 Task: Build a Python program to generate a random number within a specified range.
Action: Mouse moved to (1035, 34)
Screenshot: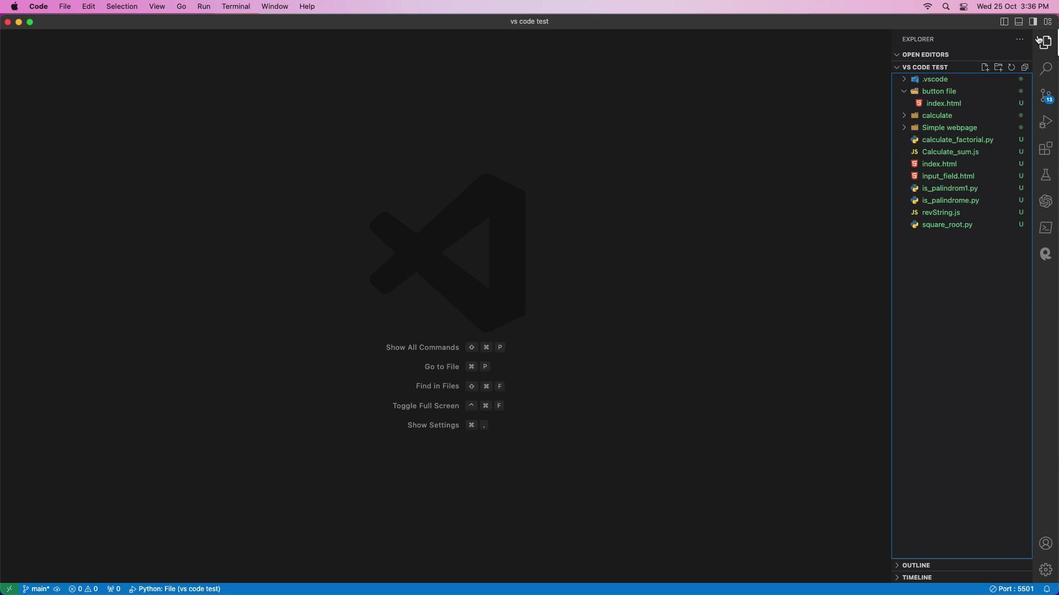 
Action: Mouse pressed left at (1035, 34)
Screenshot: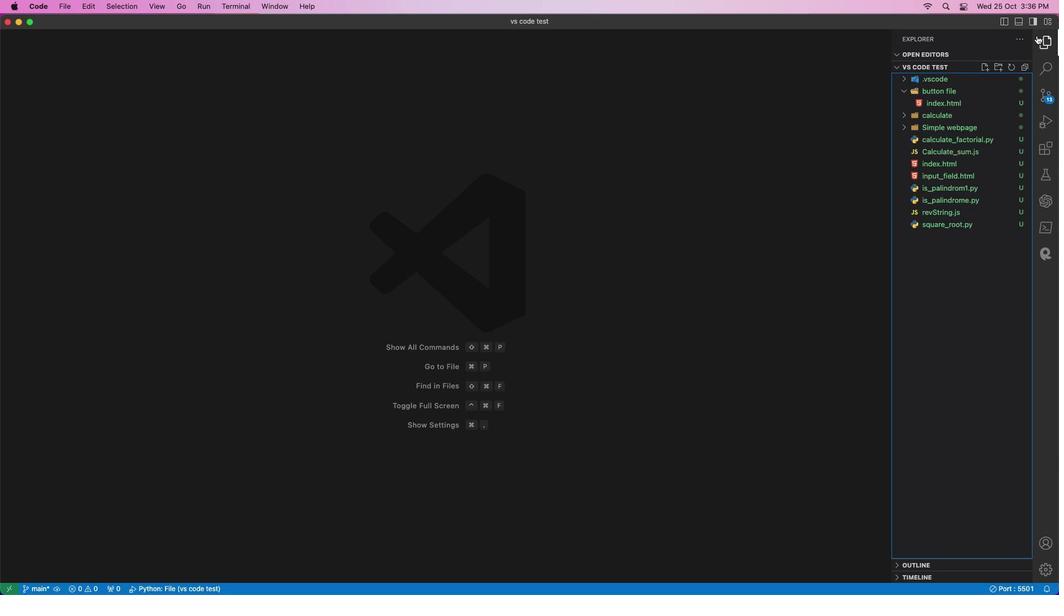 
Action: Mouse moved to (984, 64)
Screenshot: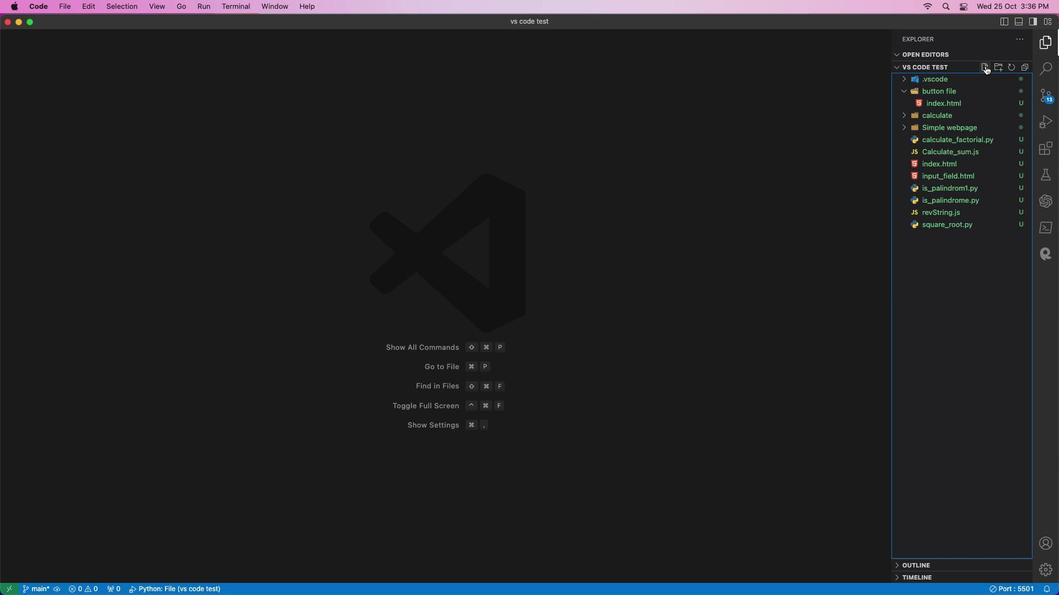 
Action: Mouse pressed left at (984, 64)
Screenshot: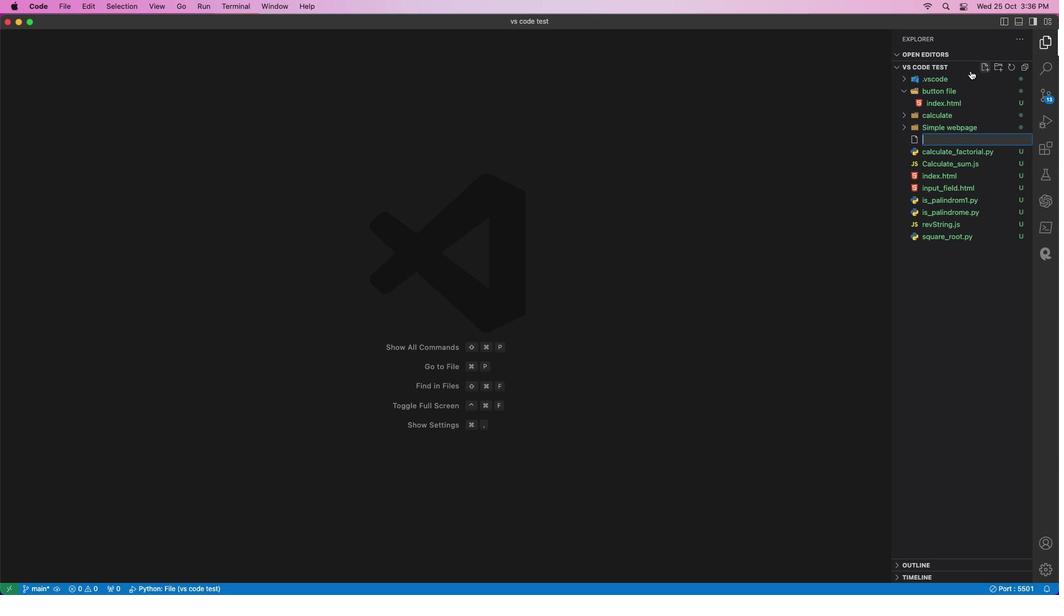 
Action: Mouse moved to (929, 135)
Screenshot: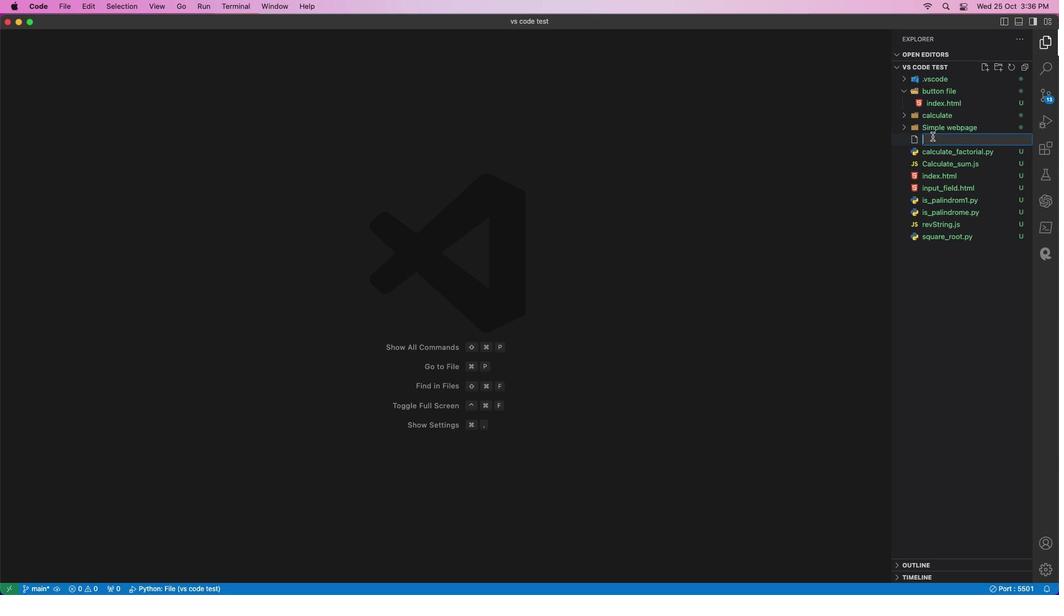 
Action: Mouse pressed left at (929, 135)
Screenshot: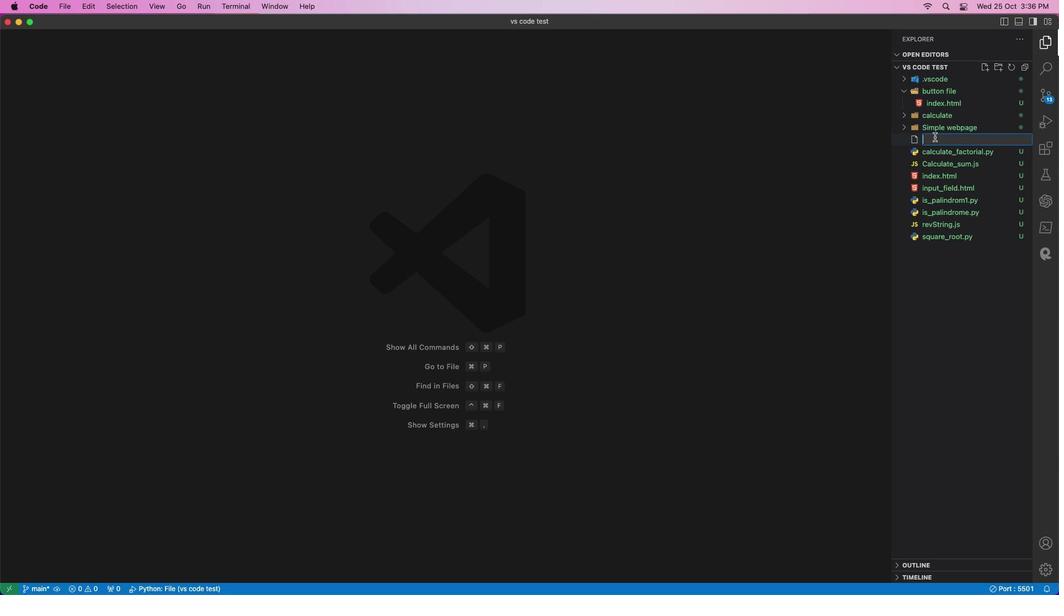 
Action: Mouse moved to (933, 135)
Screenshot: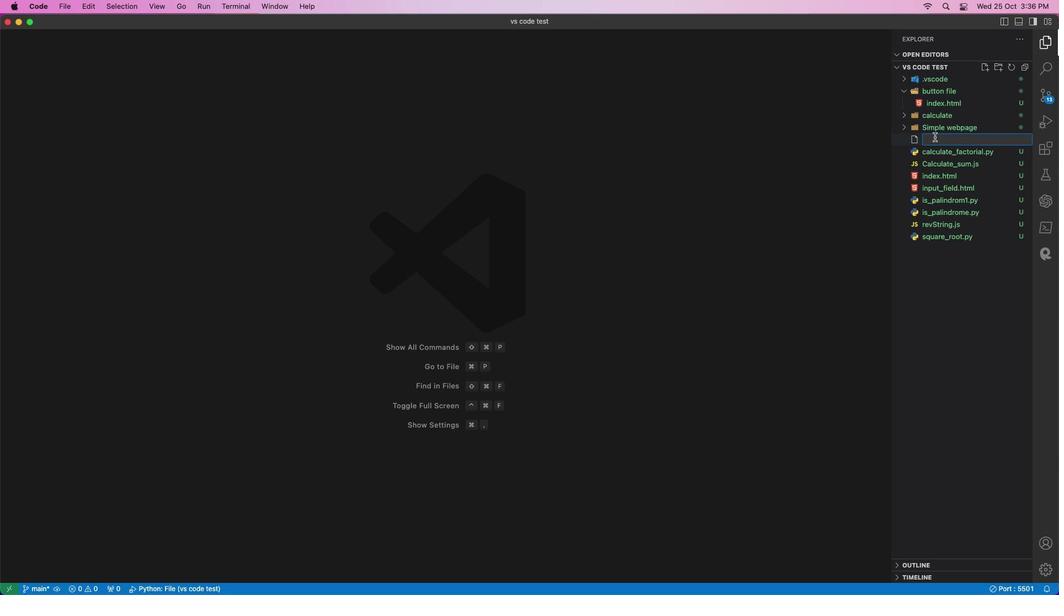 
Action: Key pressed 'r''e'Key.backspace'a''n''d''o''m''n''u''m''b''e''r''.''p''y'Key.enter
Screenshot: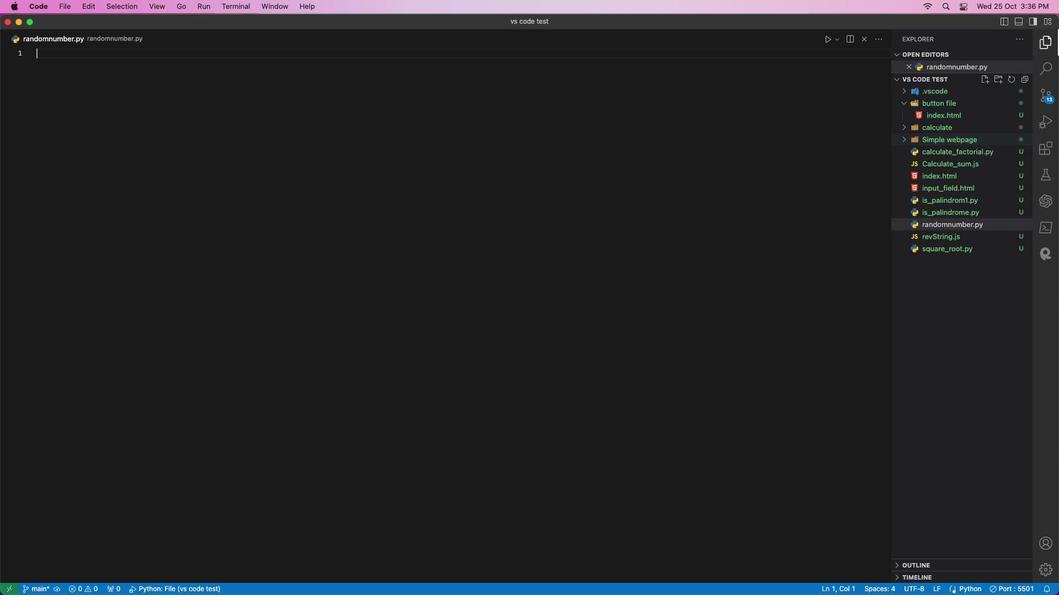 
Action: Mouse moved to (734, 197)
Screenshot: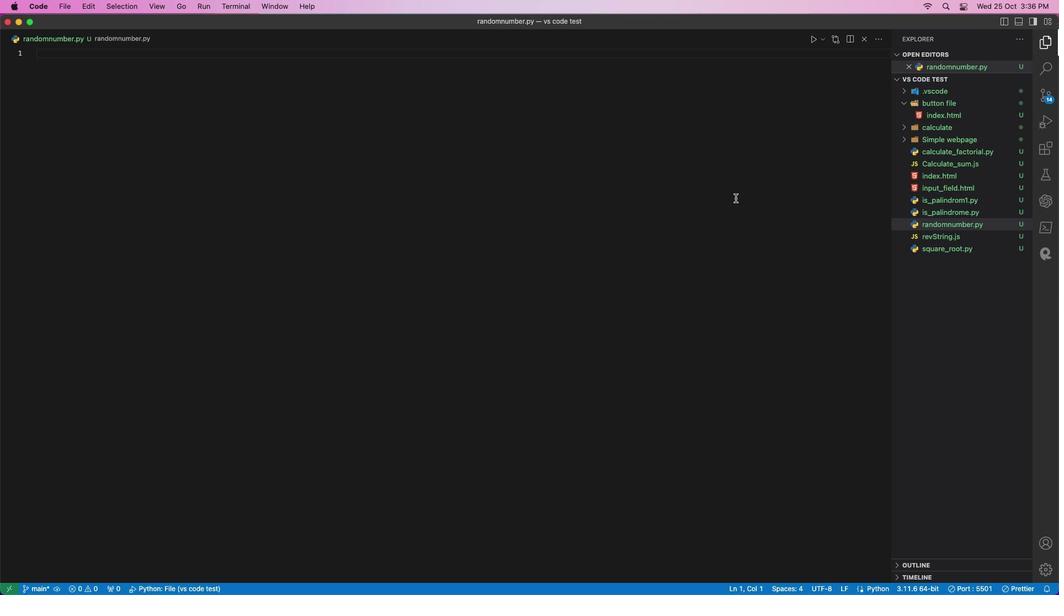 
Action: Mouse pressed left at (734, 197)
Screenshot: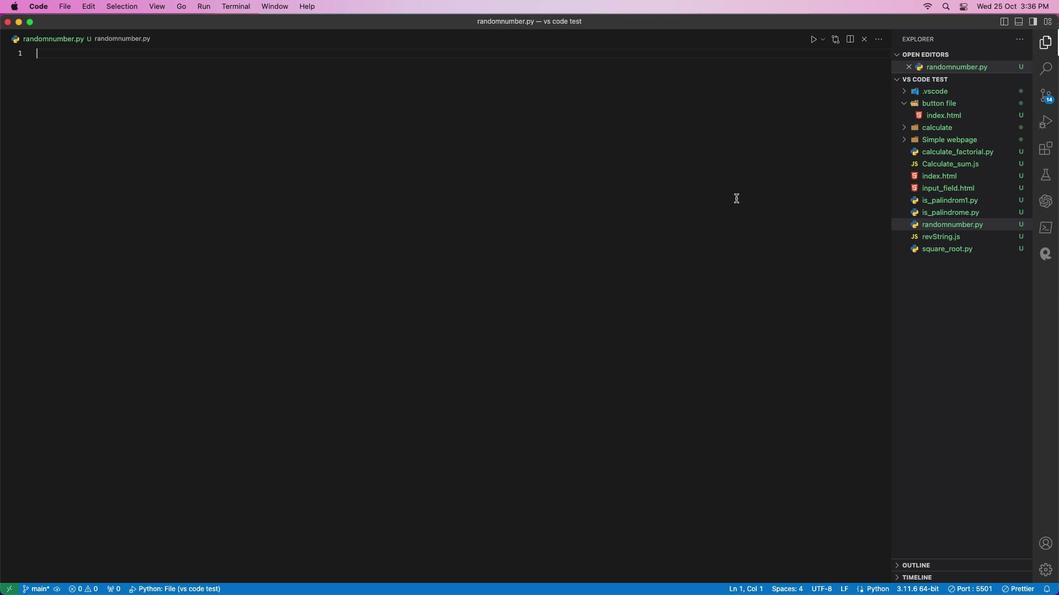 
Action: Mouse moved to (735, 195)
Screenshot: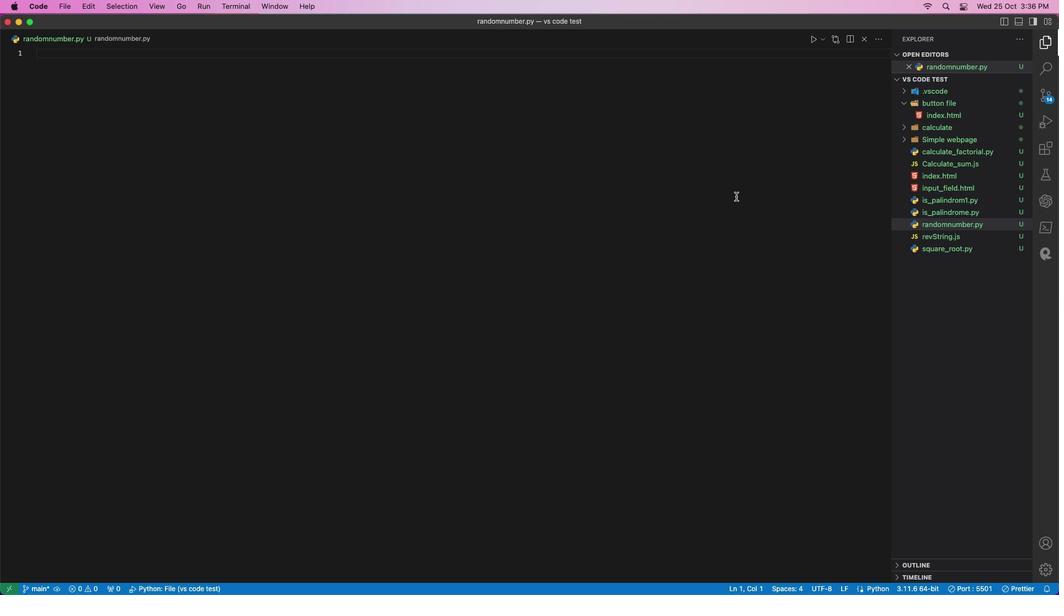 
Action: Key pressed 'i''m''p''o''r''t'Key.space'r''a''n''d''o''m'Key.enterKey.enterKey.shift_r'#'Key.space'd''e''f''i''n''e'Key.space't''h''e'Key.space'r''a''n''g''e'Key.space'f''o''r'Key.space't''h''e'Key.space'r''a''n''d''o''m'Key.space'n''u''m''b''e''r'Key.enter'l''o''w''e''r'Key.spaceKey.backspaceKey.shift'_''b''o''u''n''d'Key.space'='Key.space'1'Key.enter'u''p''p''e''r'Key.shift'_''b''o''u''n''d'Key.space'='Key.space'1''0''0'Key.spaceKey.shift'#'Key.space'y''o''u'Key.space'c''a''n'Key.space'c''h''a''n''g''e'Key.space't''h''i''s'Key.space't''o'Key.space'y''o''u''r'Key.space'd''e''s''i''r''e''d'Key.space'u''p''p''e''r'Key.space'l''i''m''i''t'Key.enterKey.enterKey.shift_r'#'Key.spaceKey.shift_r'G''e''n''e''r''a''t''e'Key.space't'Key.backspace'a'Key.space'r''a''n''d''o''m'Key.space'n''u''m''b''e''r'Key.spaceKey.space'='Key.backspace'w''i''t''h''i''n'Key.space't''h''e'Key.space's''p''e''c''i''f''i''e''d'Key.space'r''a''n''d''g''e'Key.leftKey.leftKey.backspace
Screenshot: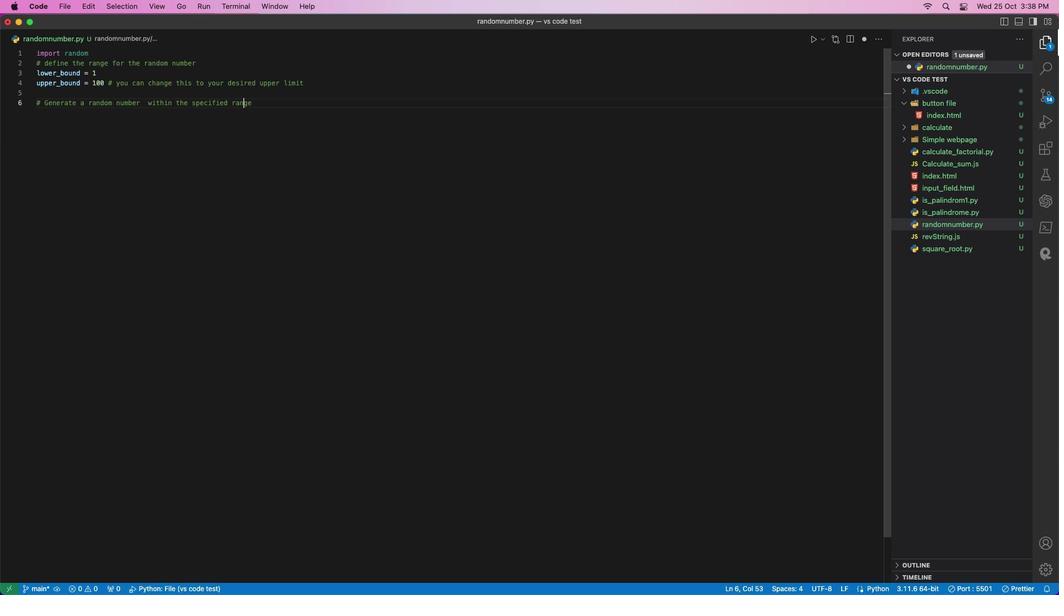 
Action: Mouse moved to (569, 103)
Screenshot: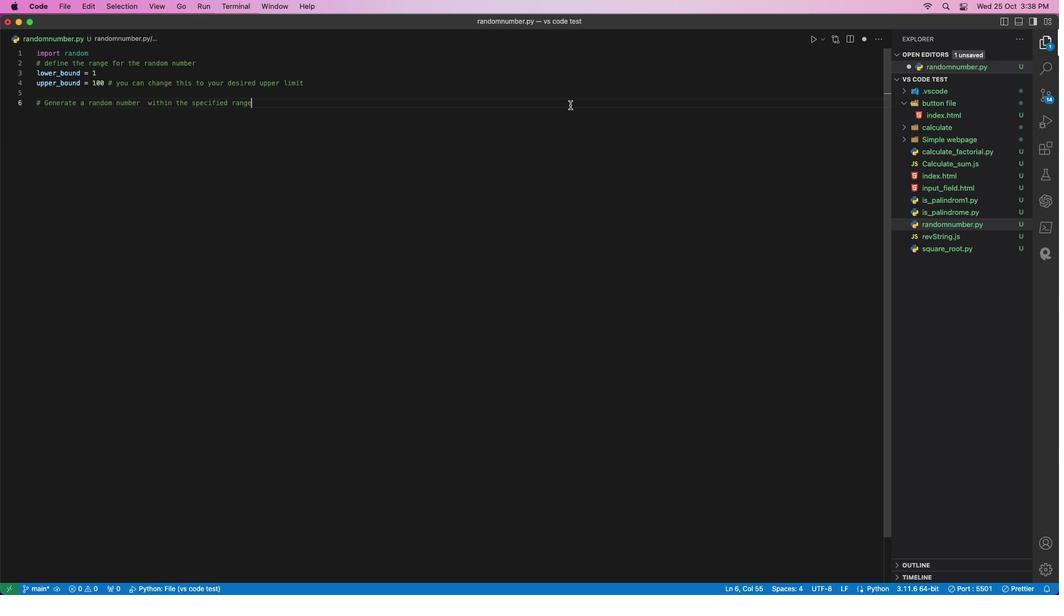 
Action: Mouse pressed left at (569, 103)
Screenshot: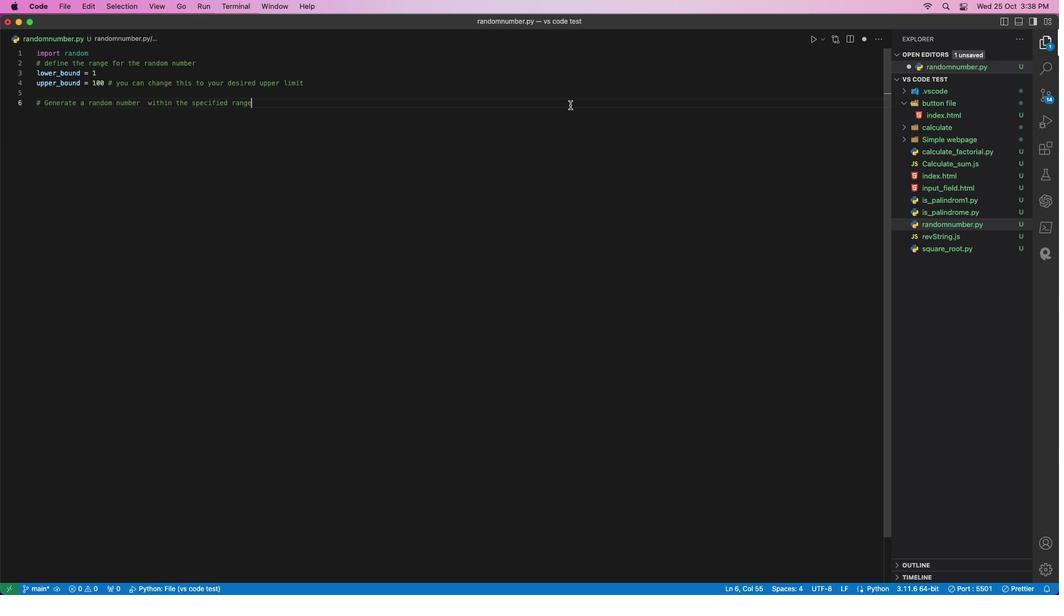 
Action: Key pressed Key.enter'r''a''n''d''o''m'Key.shift'_''n''u''m''b''e''r'Key.space'='Key.space'r''a''n''d''o''m''.''r''a''n''d''i''n''t'Key.shift'(''l''o''w''e''r'Key.shift'_''b''o''o'Key.backspace'u''n''d'','Key.space'u''p''p''e''r'Key.shift'_''b''o''u''n''d'Key.shift')'Key.enterKey.enterKey.shift_r'#'Key.shift'P''r''i''n''t'Key.space't''h''e'Key.space'r''a''n''d''o''m'Key.space'n''u''m''b''e''r'Key.enter'r'Key.backspace'p''r''i''n''t'Key.shift'(''f'Key.shift'"''r'Key.backspaceKey.shift_r'R''a''n''d''o''m'Key.space'n''u''m''b''e''r'Key.space'b''e''t''w''e''e''n'Key.spaceKey.shift'(''l''o''w''e''r'Key.shift'_''b''o''u''n''d'Key.shift')'Key.space'a''n''d'Key.space'u''p''p''e''r'Key.shiftKey.shift'_''b''o''u''n''d'','Key.space'u''p''p''e''r'Key.shift'_''b''o''u''n''d'Key.spaceKey.spaceKey.shift')'
Screenshot: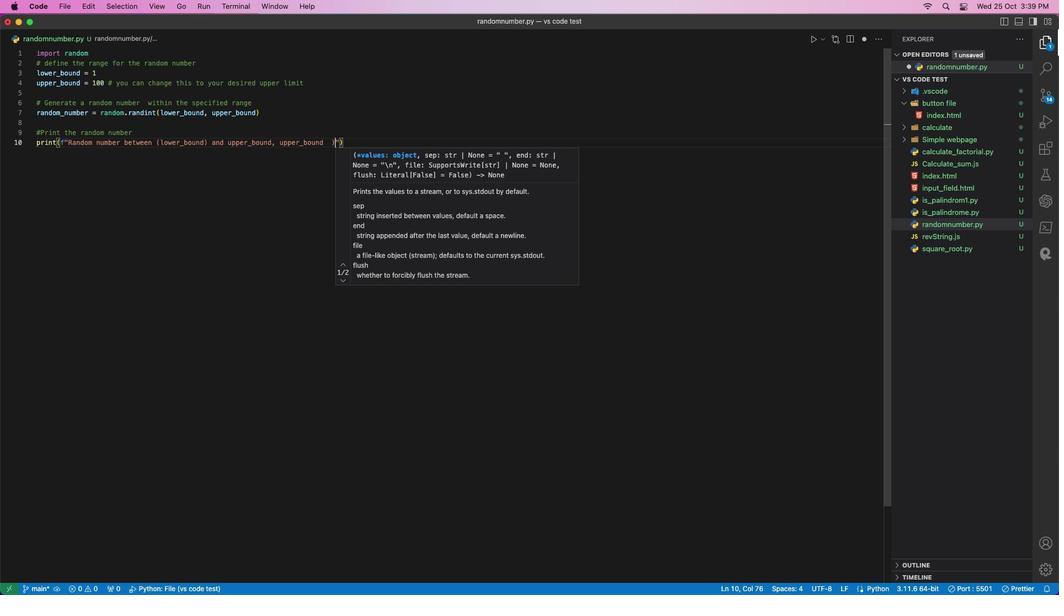 
Action: Mouse moved to (209, 141)
Screenshot: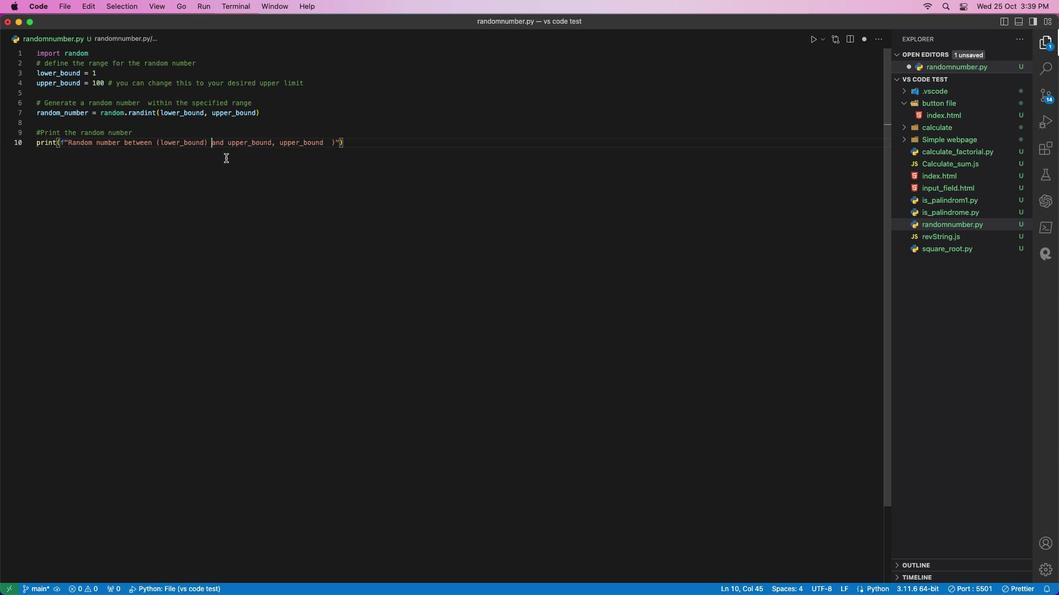 
Action: Mouse pressed left at (209, 141)
Screenshot: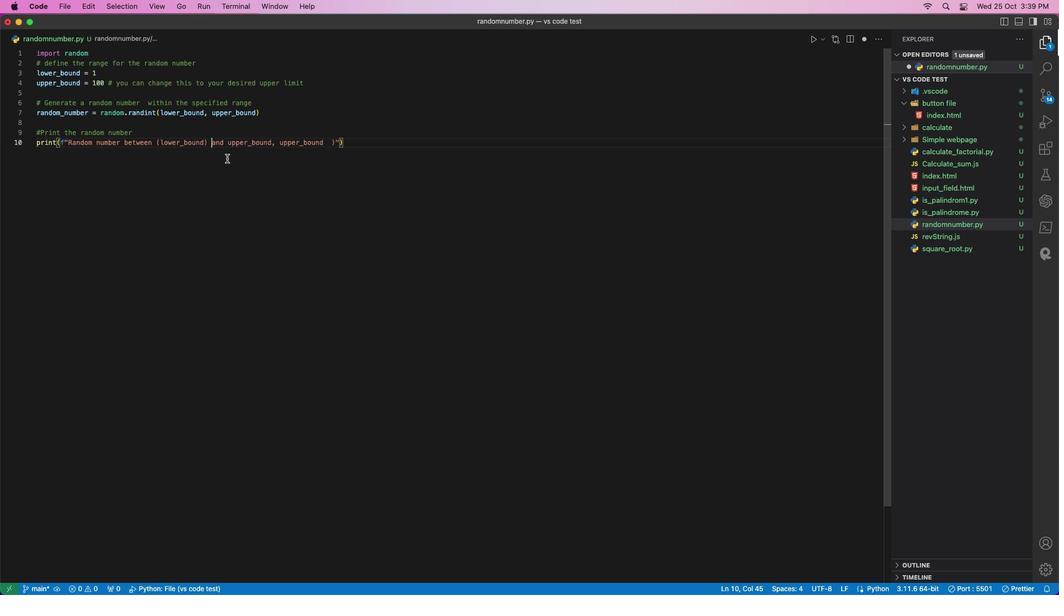 
Action: Mouse moved to (225, 157)
Screenshot: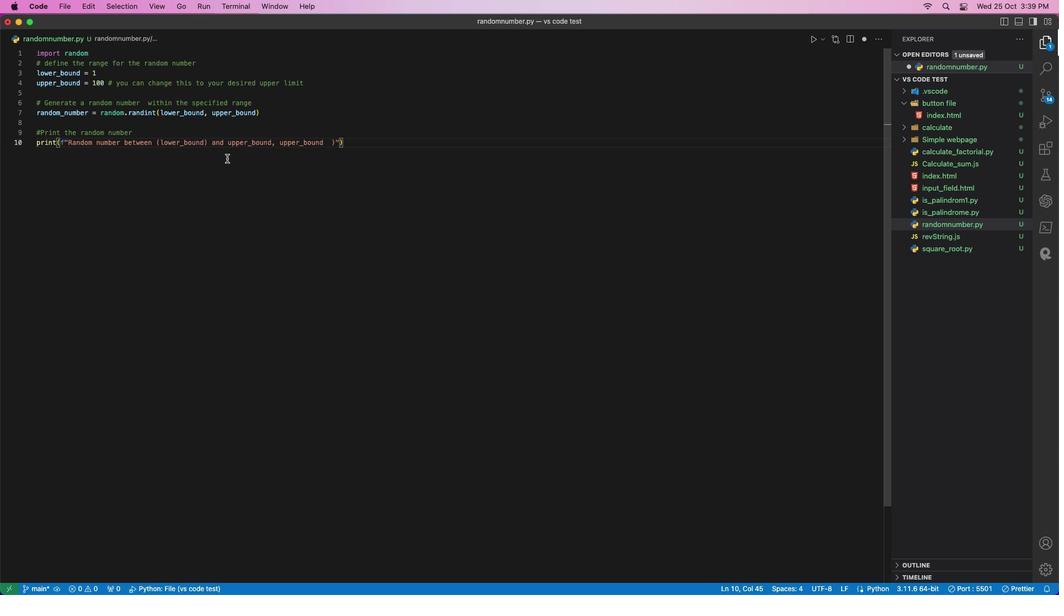
Action: Key pressed Key.leftKey.backspaceKey.shift_r'{''}'Key.leftKey.backspaceKey.leftKey.leftKey.leftKey.leftKey.leftKey.leftKey.leftKey.leftKey.leftKey.leftKey.leftKey.backspaceKey.shift_r'{'
Screenshot: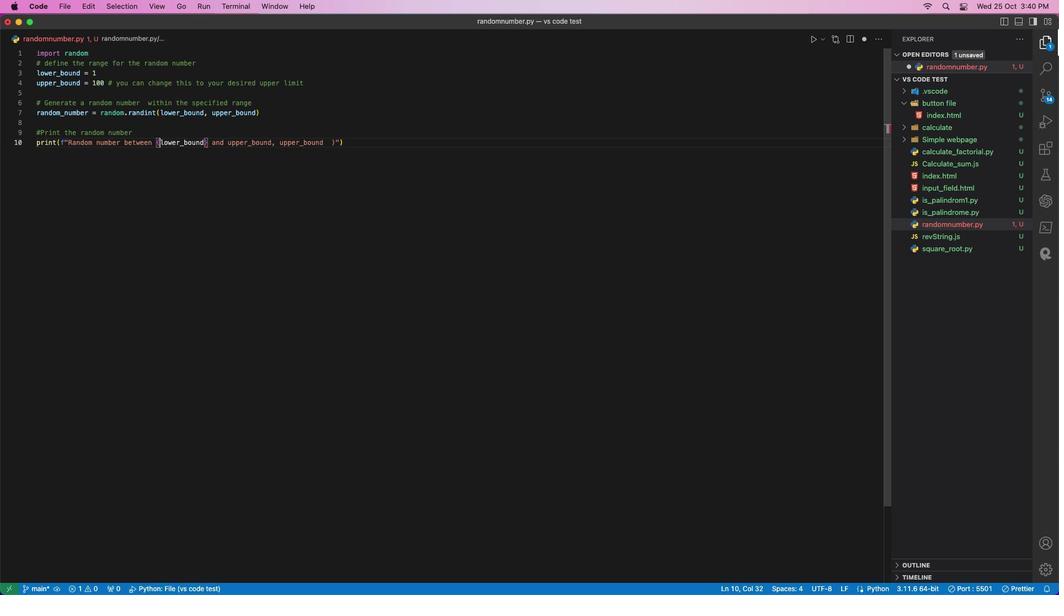 
Action: Mouse moved to (228, 141)
Screenshot: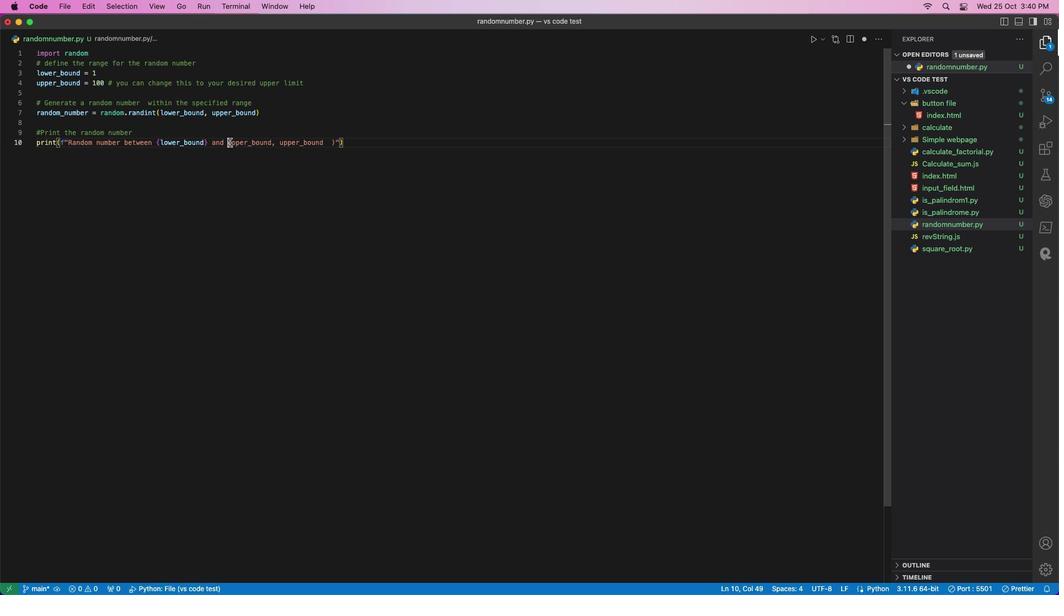 
Action: Mouse pressed left at (228, 141)
Screenshot: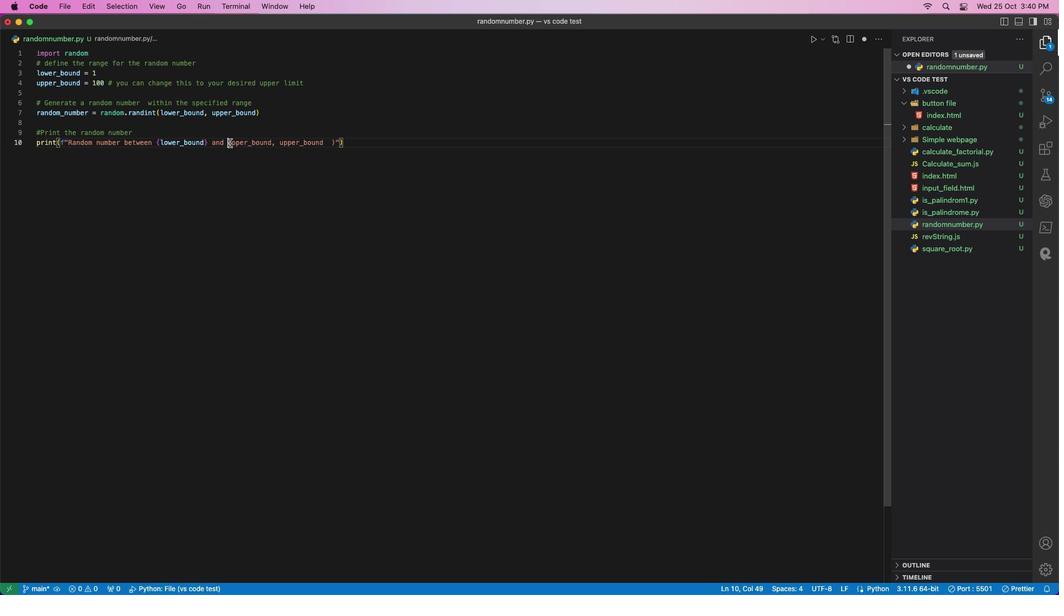 
Action: Mouse moved to (228, 141)
Screenshot: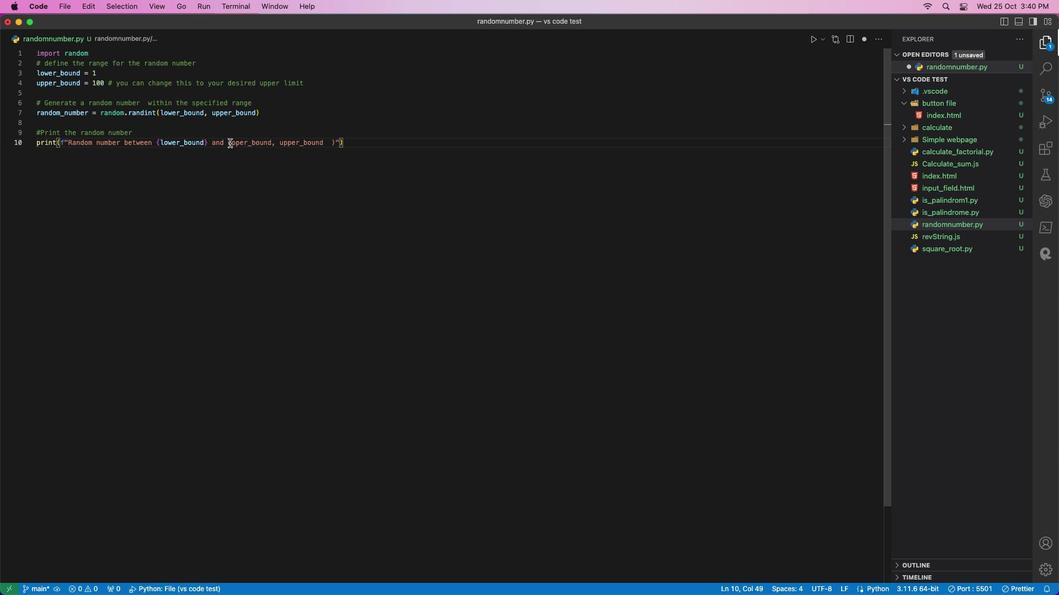 
Action: Key pressed Key.shift_r'{'
Screenshot: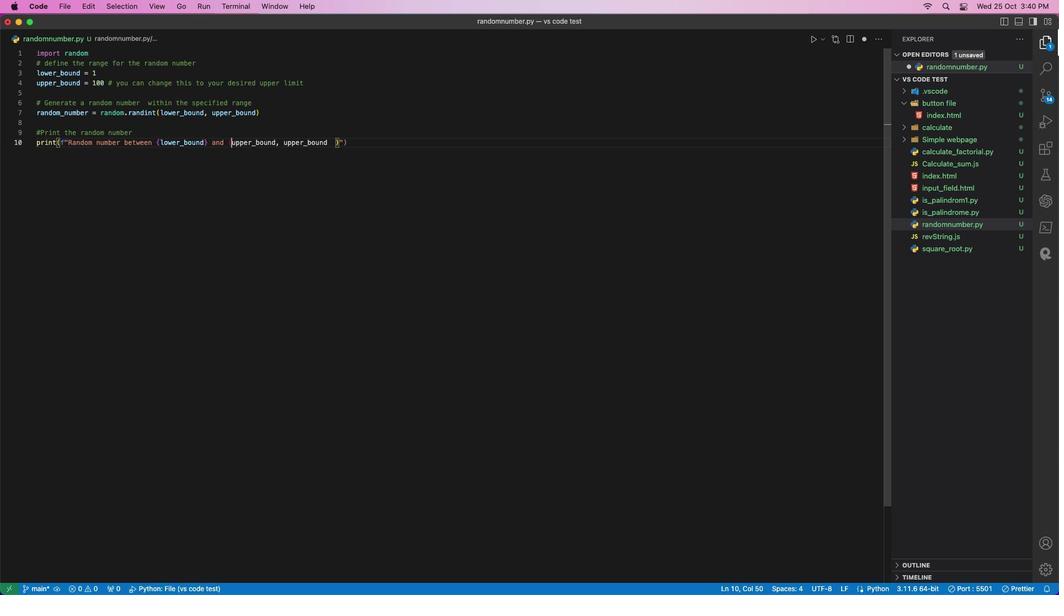 
Action: Mouse moved to (277, 140)
Screenshot: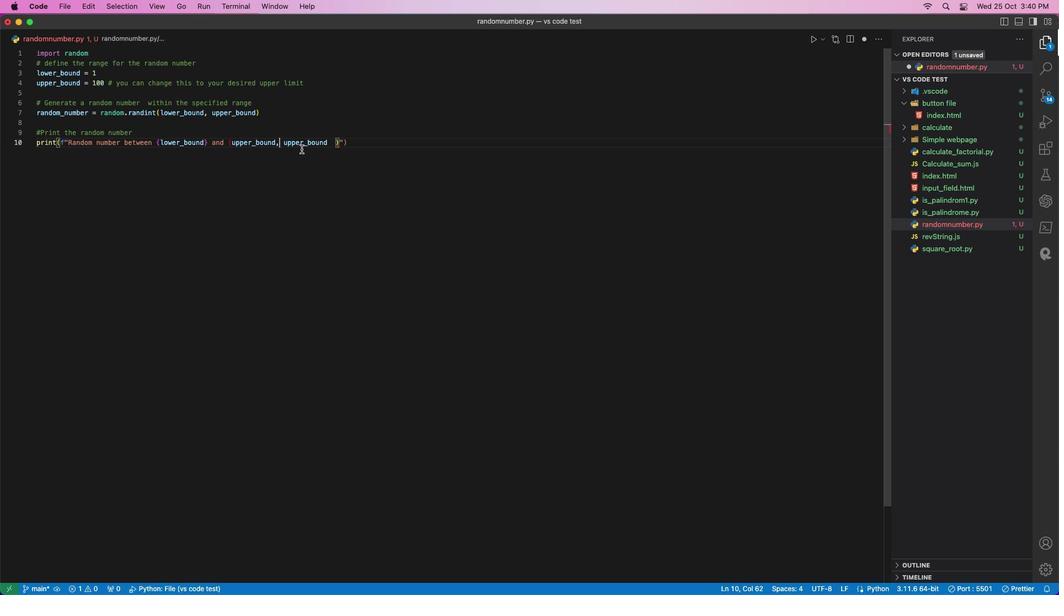 
Action: Mouse pressed left at (277, 140)
Screenshot: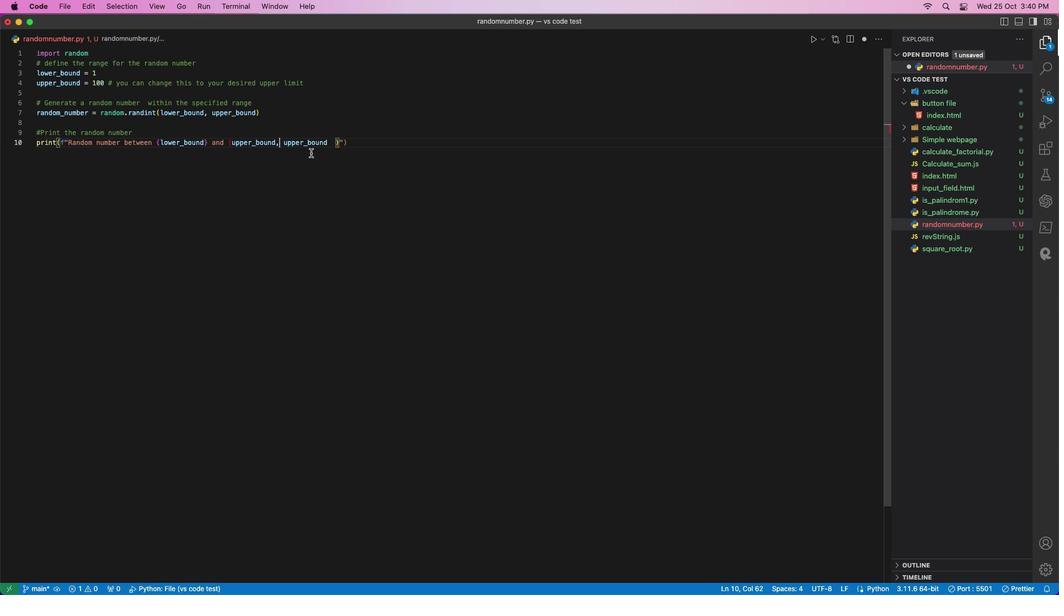 
Action: Mouse moved to (315, 153)
Screenshot: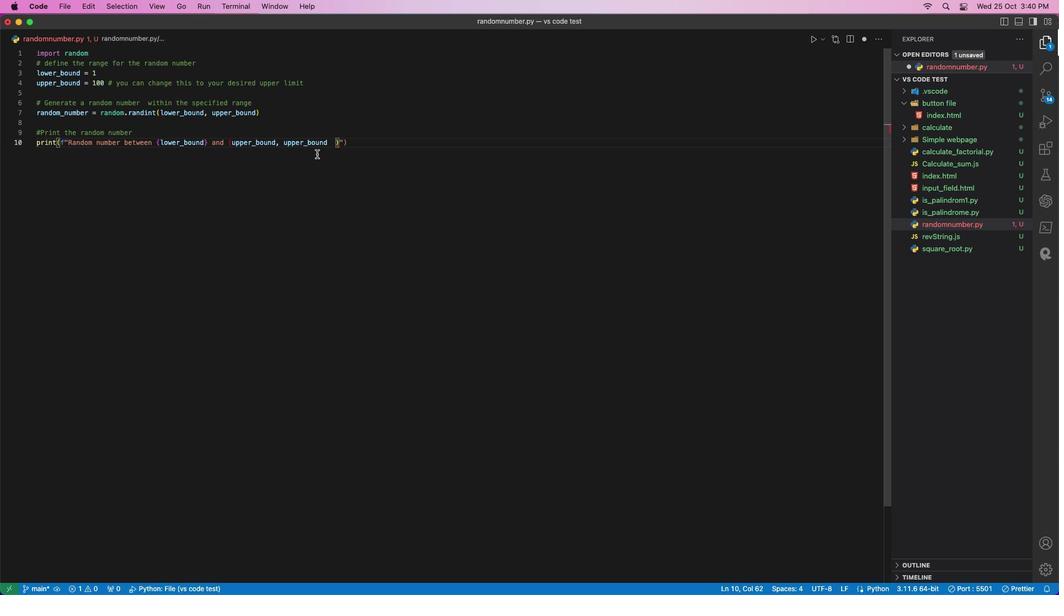 
Action: Key pressed Key.leftKey.rightKey.shift_r'}'Key.leftKey.backspaceKey.rightKey.deleteKey.deleteKey.deleteKey.deleteKey.deleteKey.deleteKey.deleteKey.deleteKey.deleteKey.deleteKey.deleteKey.deleteKey.shift':'Key.space'r''a'Key.backspaceKey.backspaceKey.shift'('Key.backspaceKey.shift'}'Key.backspaceKey.shift'{''r''a''n''d''o''m'Key.shift'_''n''u''m''b''e''r'
Screenshot: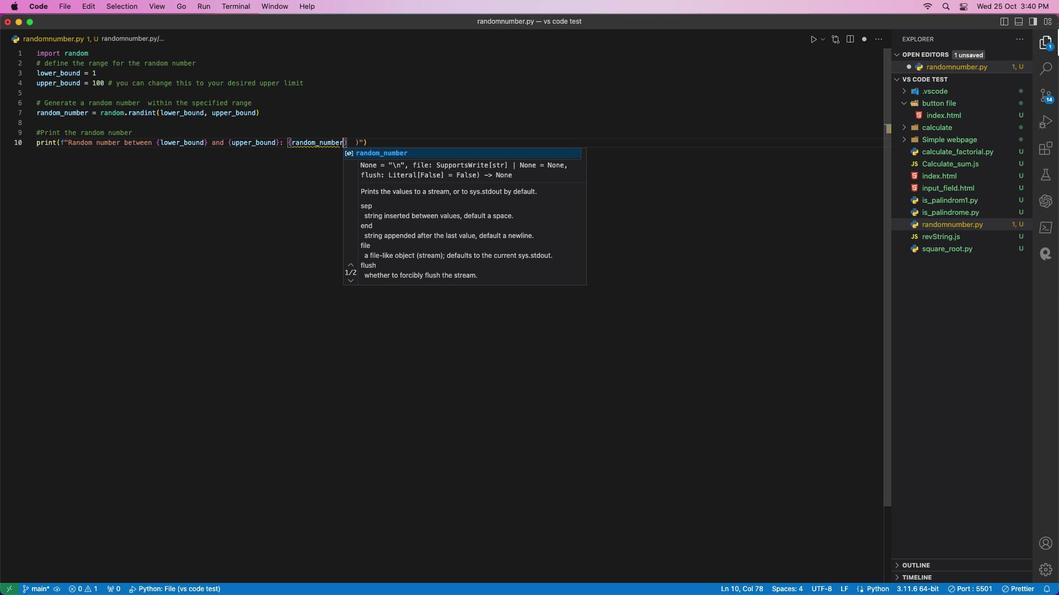 
Action: Mouse moved to (363, 123)
Screenshot: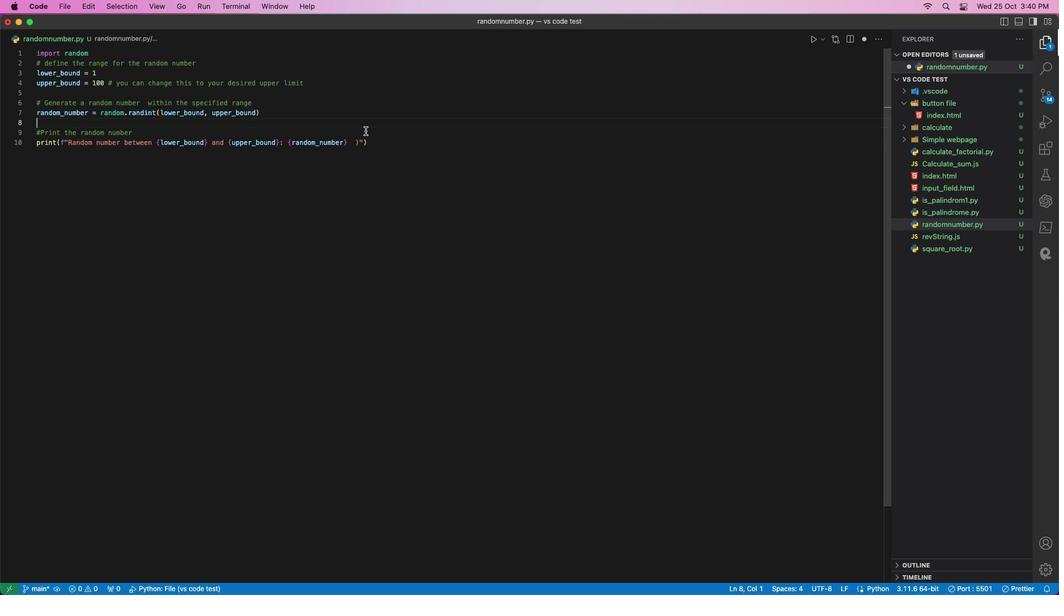
Action: Mouse pressed left at (363, 123)
Screenshot: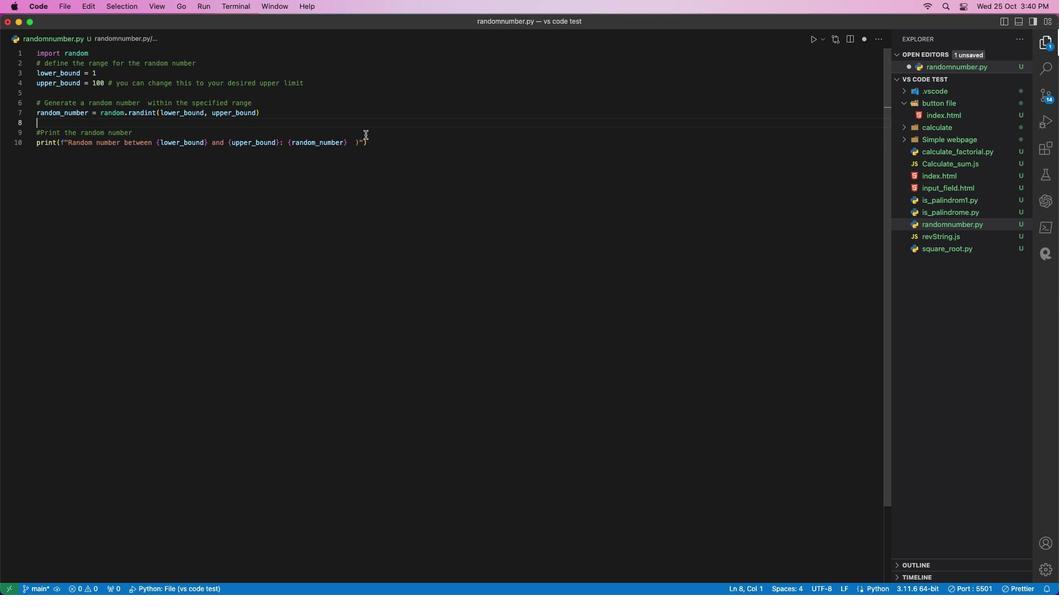 
Action: Mouse moved to (359, 142)
Screenshot: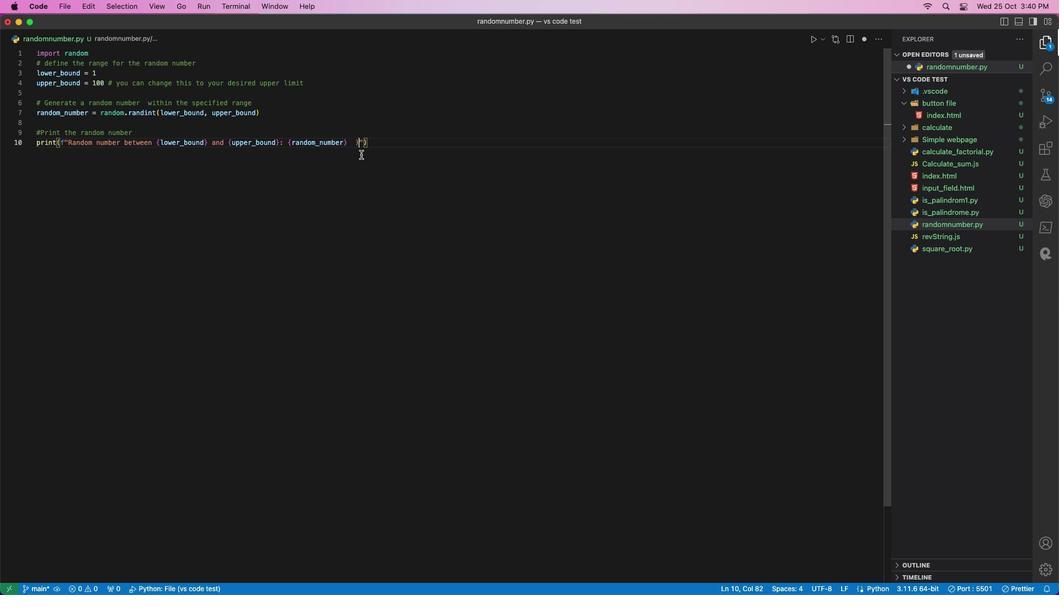 
Action: Mouse pressed left at (359, 142)
Screenshot: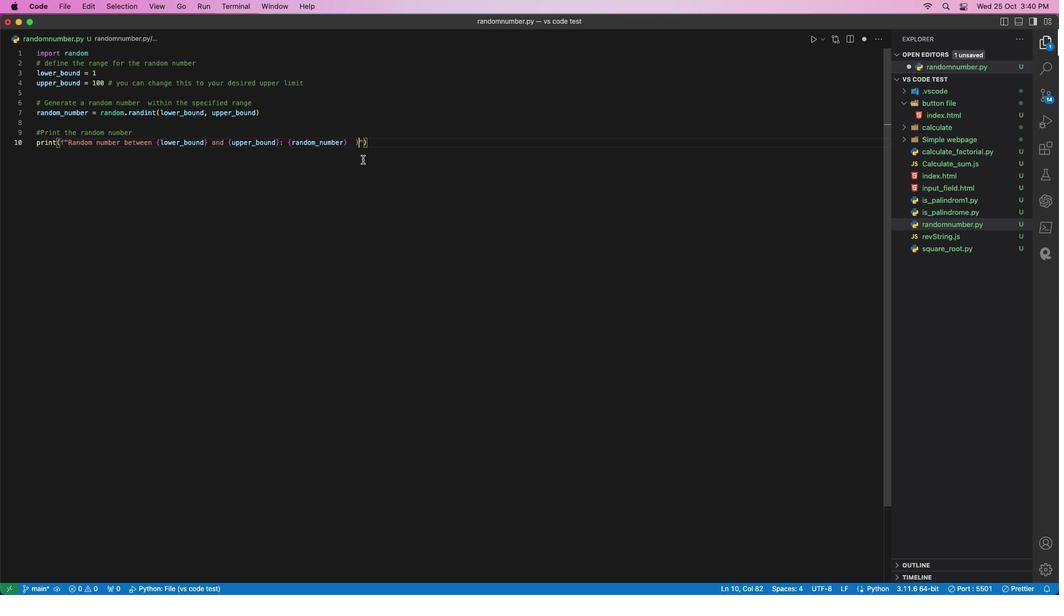 
Action: Mouse moved to (353, 164)
Screenshot: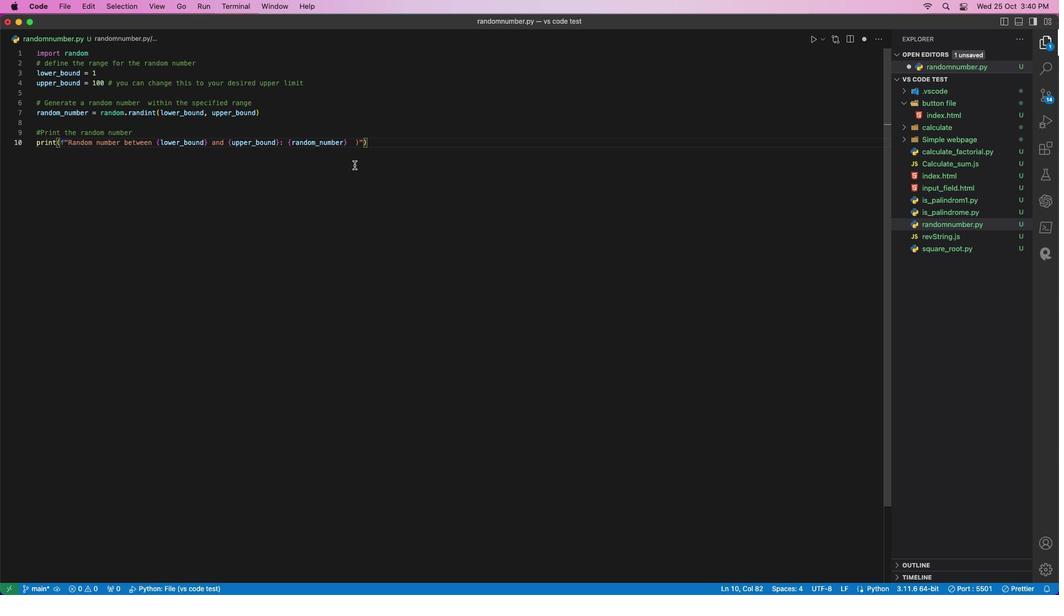 
Action: Key pressed Key.backspaceKey.backspace
Screenshot: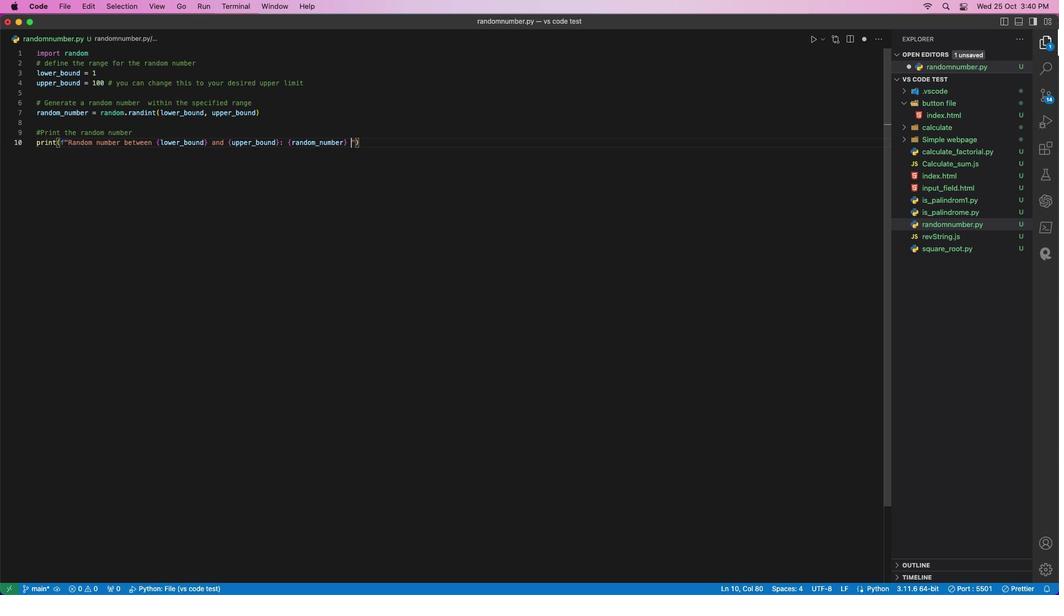 
Action: Mouse moved to (1012, 54)
Screenshot: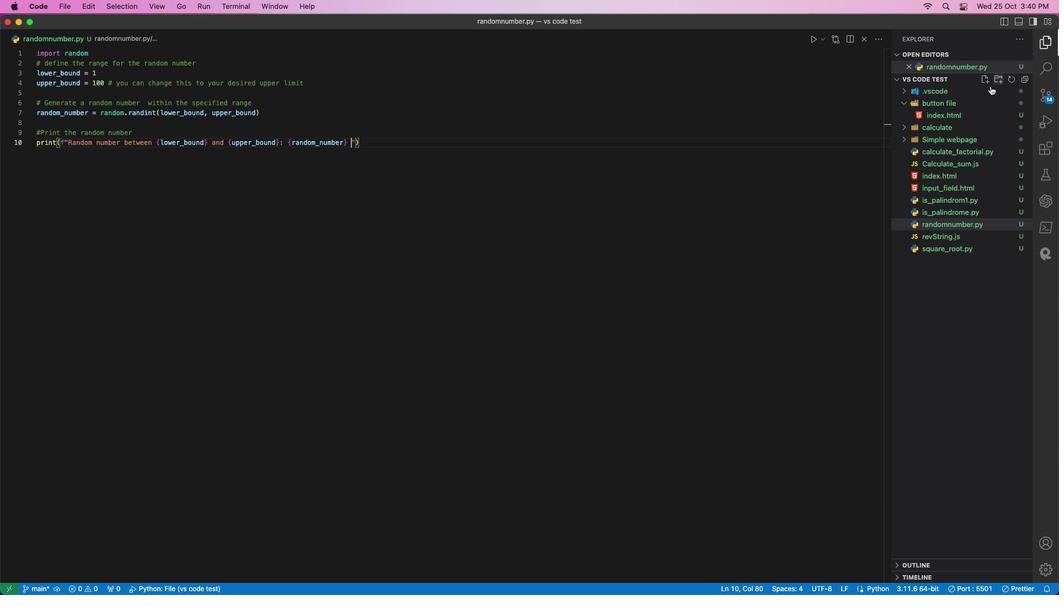 
Action: Mouse pressed left at (1012, 54)
Screenshot: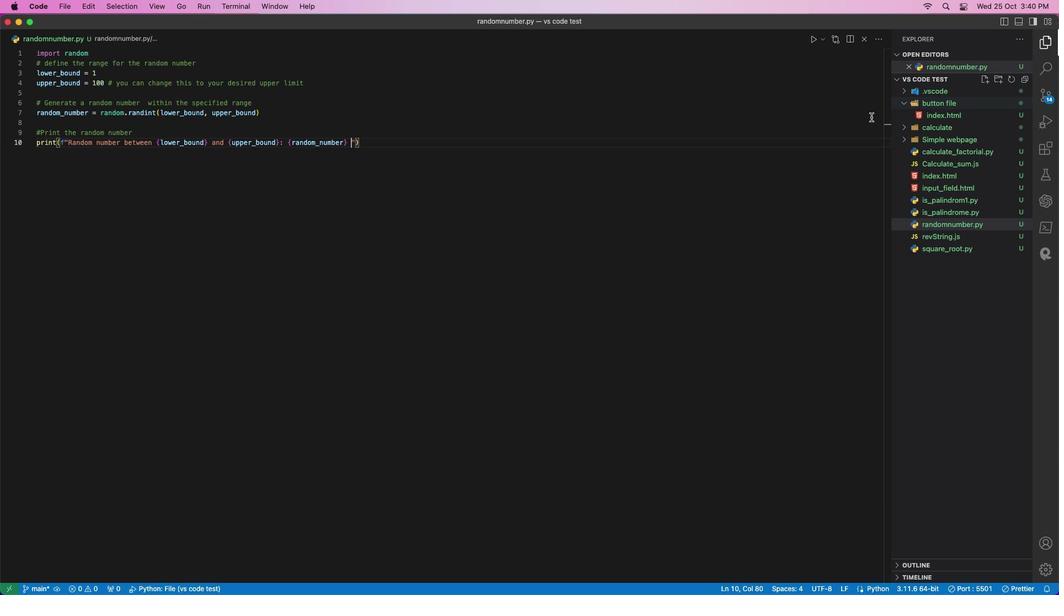 
Action: Mouse moved to (203, 1)
Screenshot: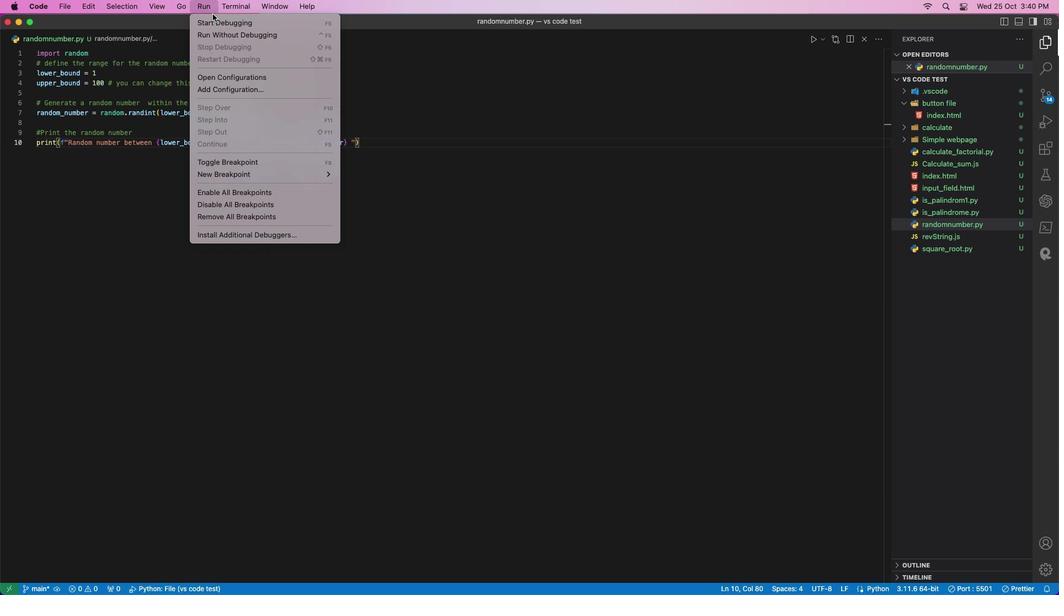 
Action: Mouse pressed left at (203, 1)
Screenshot: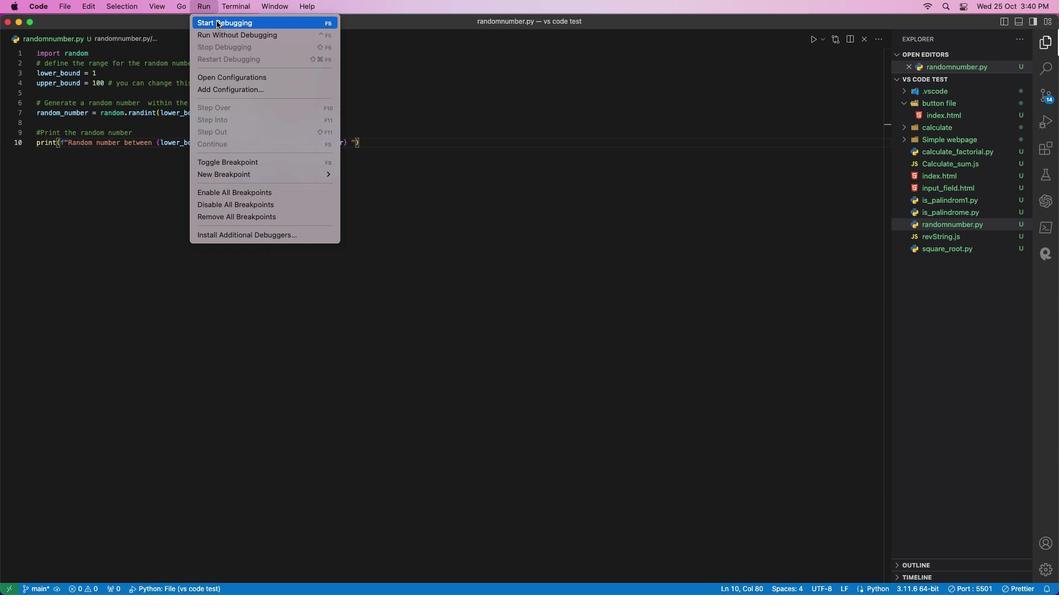 
Action: Mouse moved to (232, 34)
Screenshot: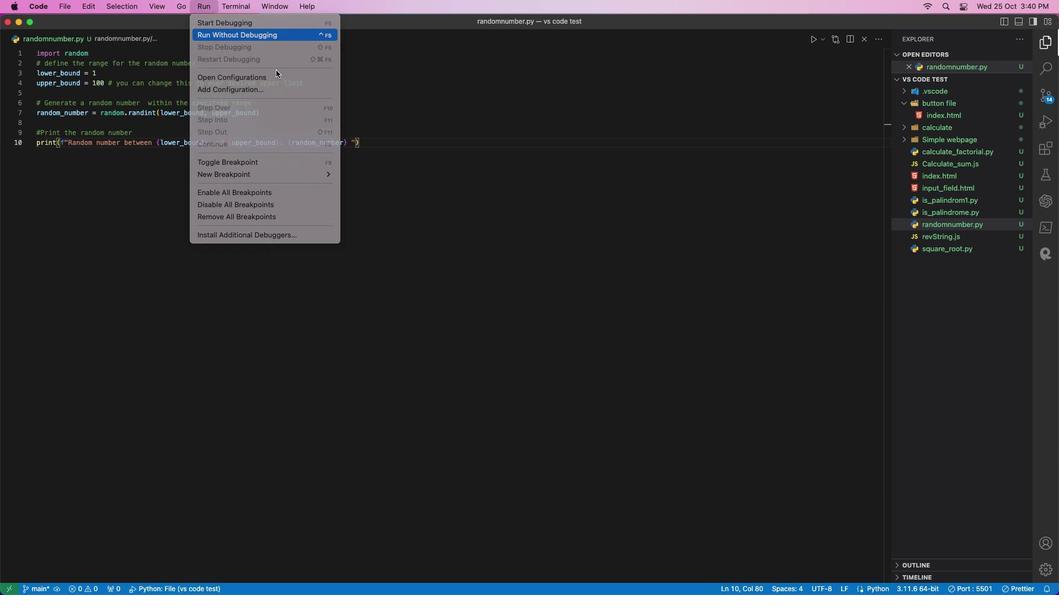 
Action: Mouse pressed left at (232, 34)
Screenshot: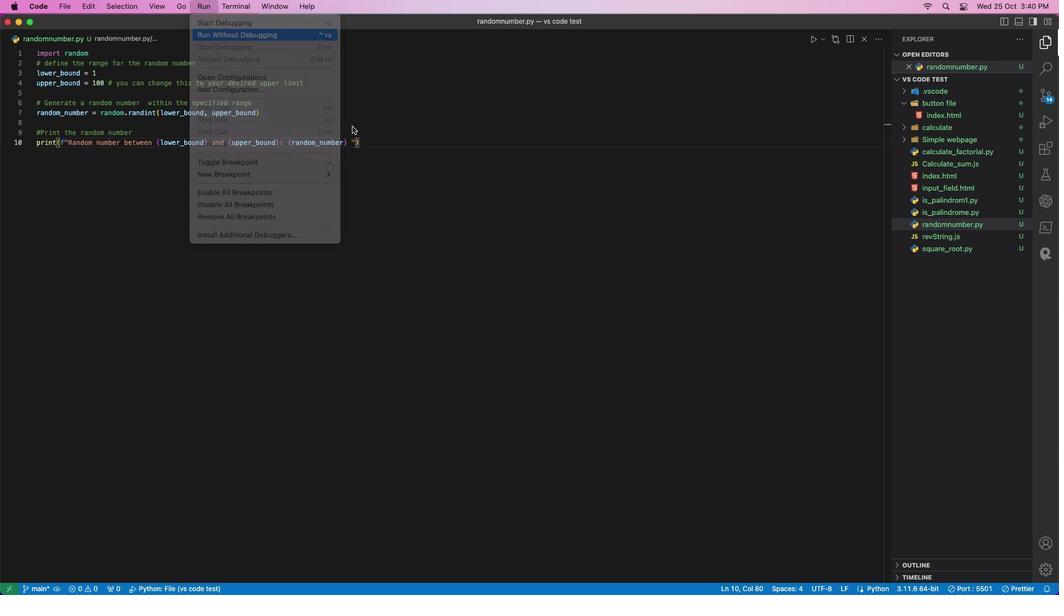 
Action: Mouse moved to (157, 569)
Screenshot: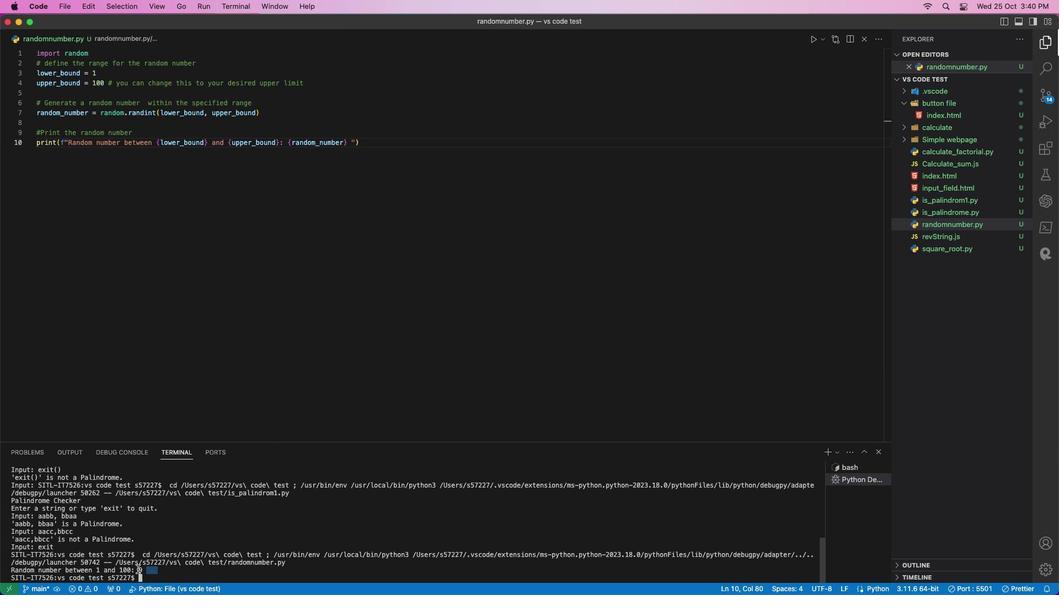 
Action: Mouse pressed left at (157, 569)
Screenshot: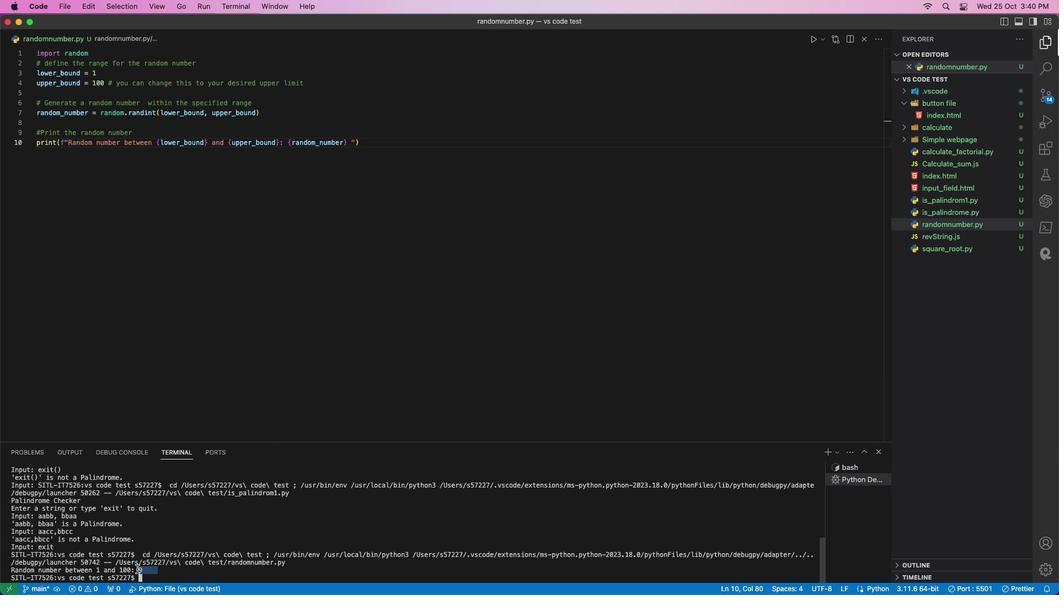 
Action: Mouse moved to (336, 337)
Screenshot: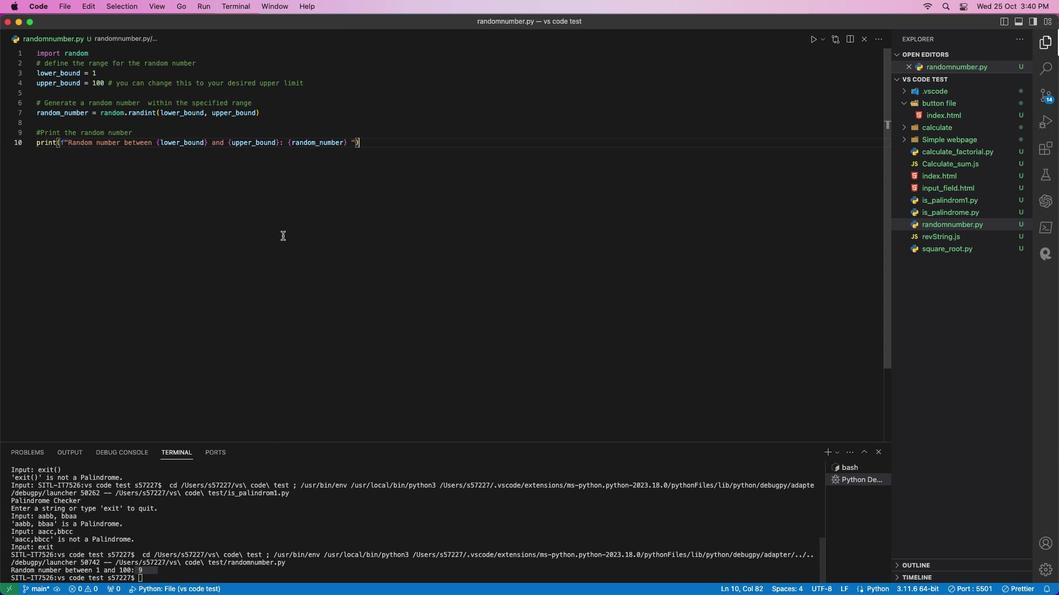 
Action: Mouse pressed left at (336, 337)
Screenshot: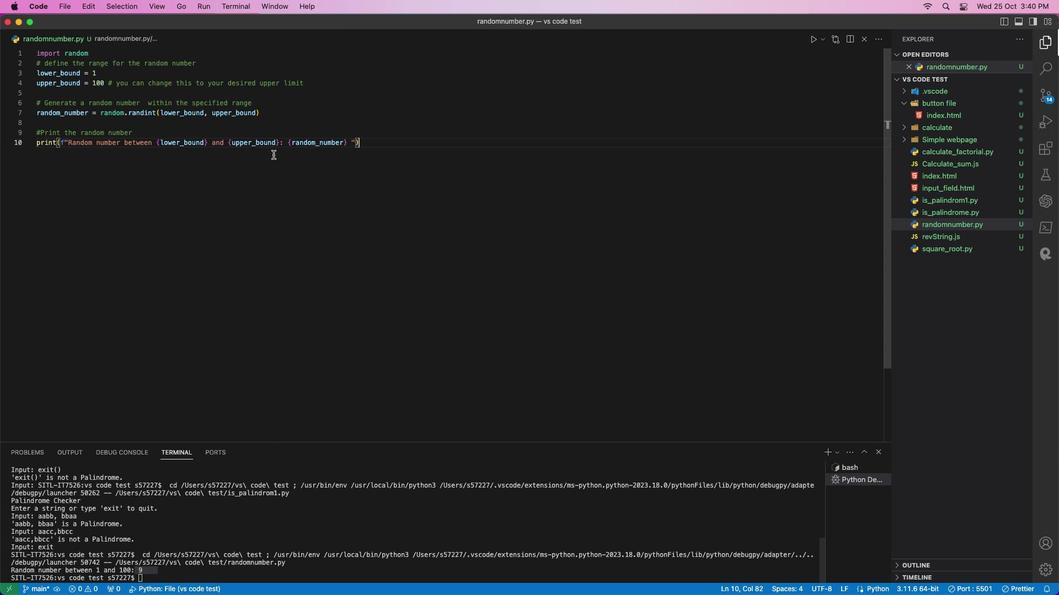 
Action: Mouse moved to (205, 7)
Screenshot: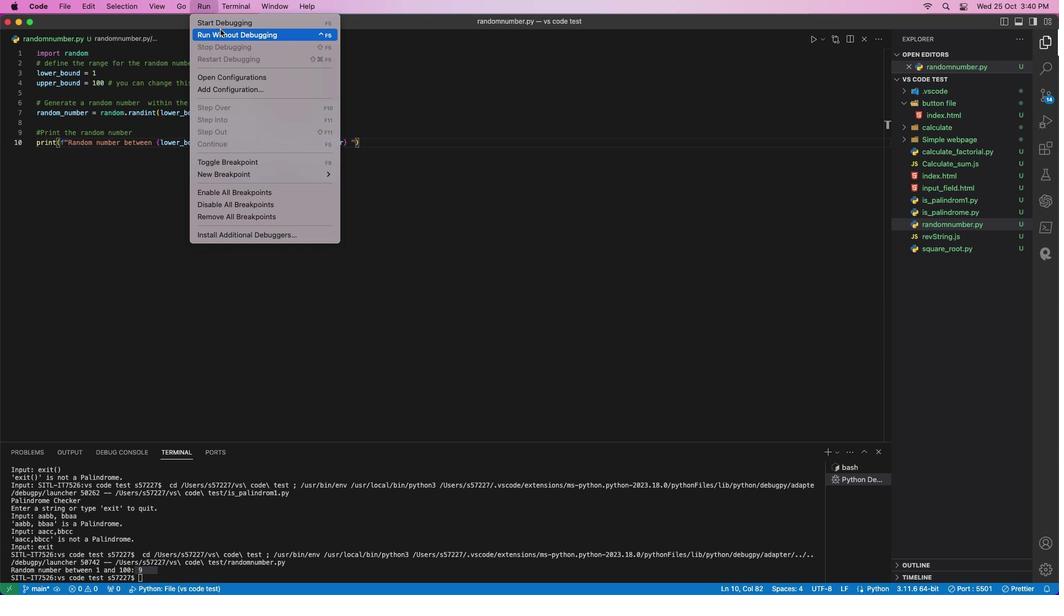 
Action: Mouse pressed left at (205, 7)
Screenshot: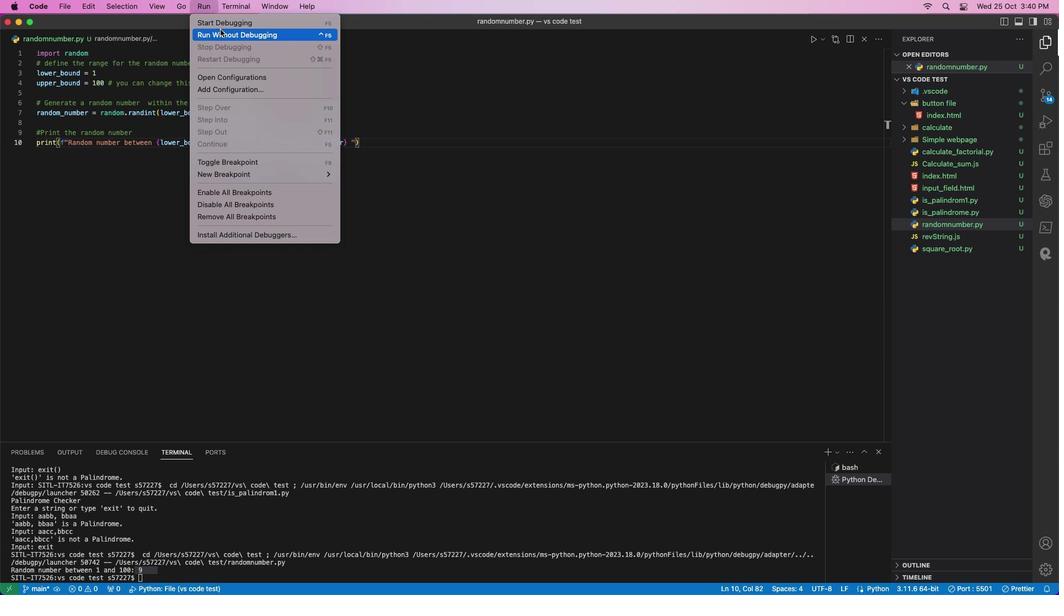 
Action: Mouse moved to (228, 31)
Screenshot: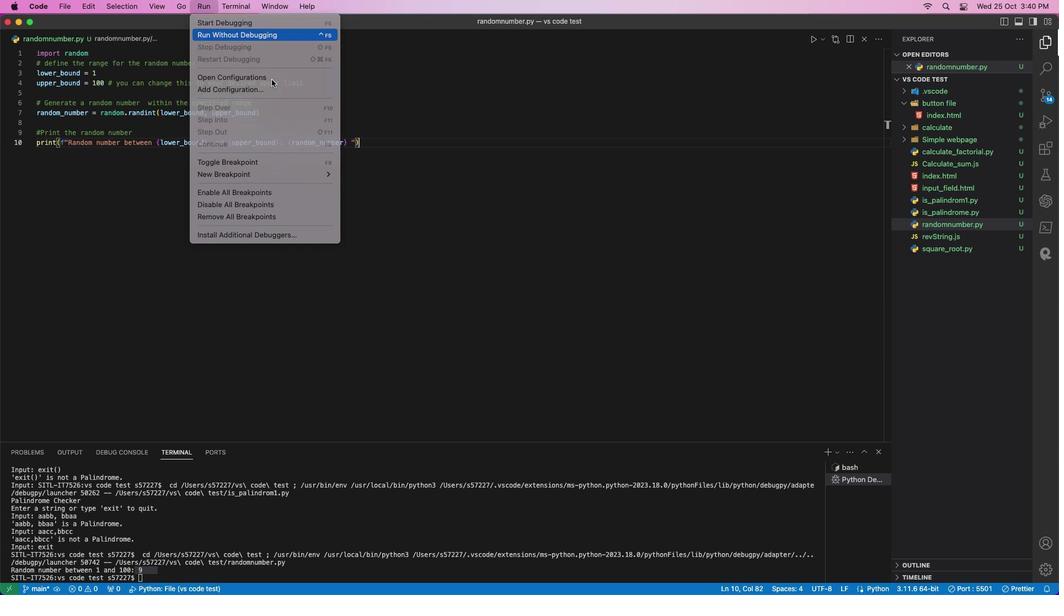
Action: Mouse pressed left at (228, 31)
Screenshot: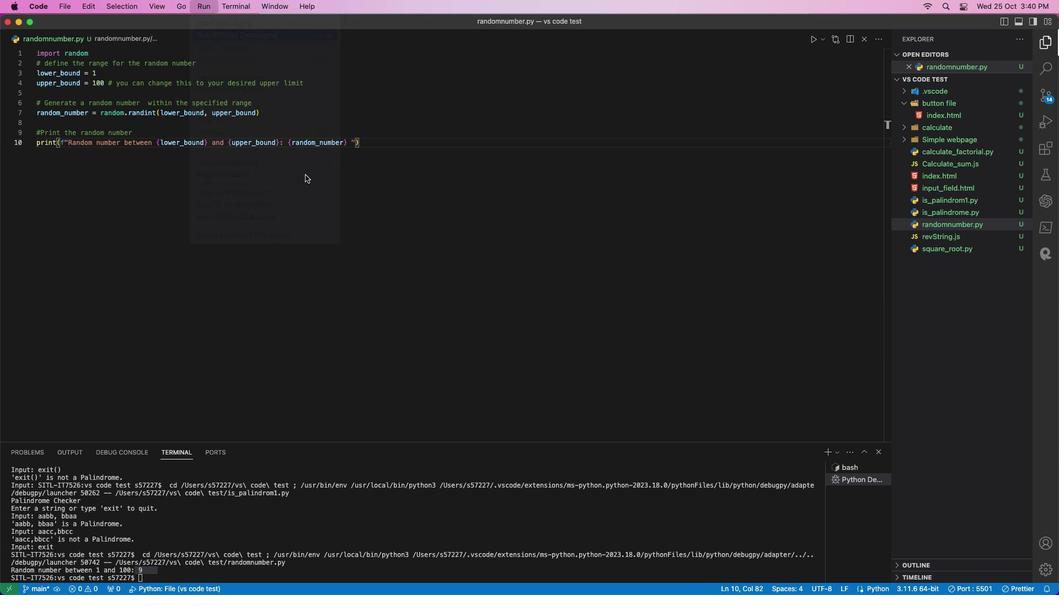 
Action: Mouse moved to (149, 569)
Screenshot: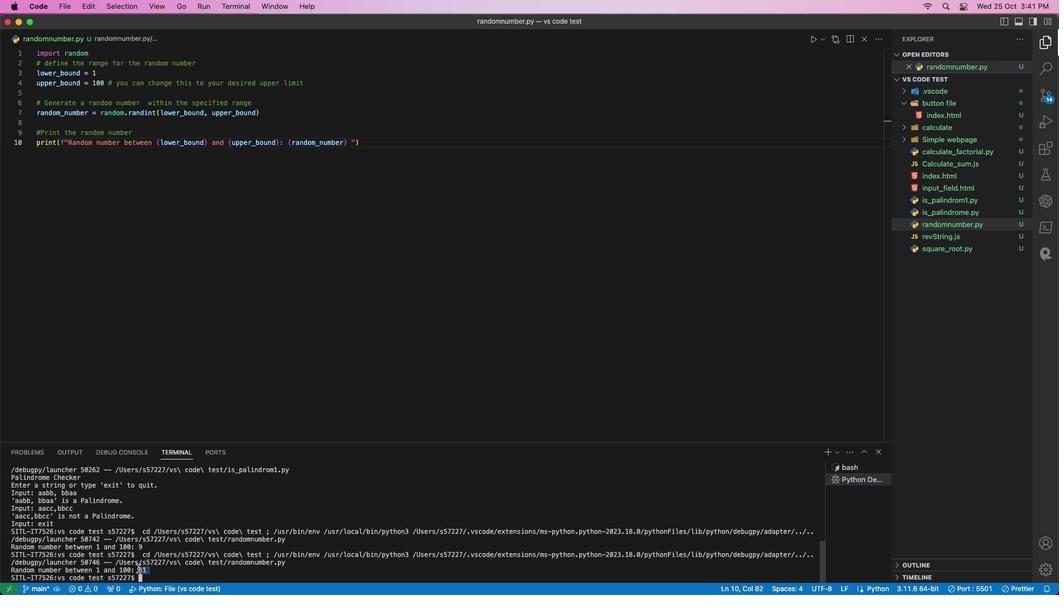 
Action: Mouse pressed left at (149, 569)
Screenshot: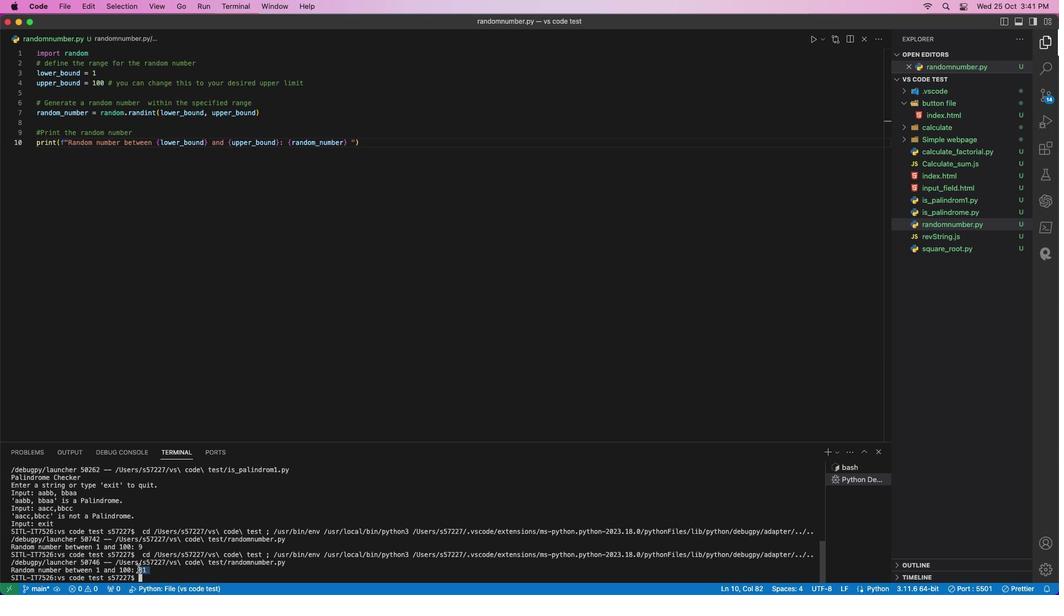 
Action: Mouse moved to (270, 357)
Screenshot: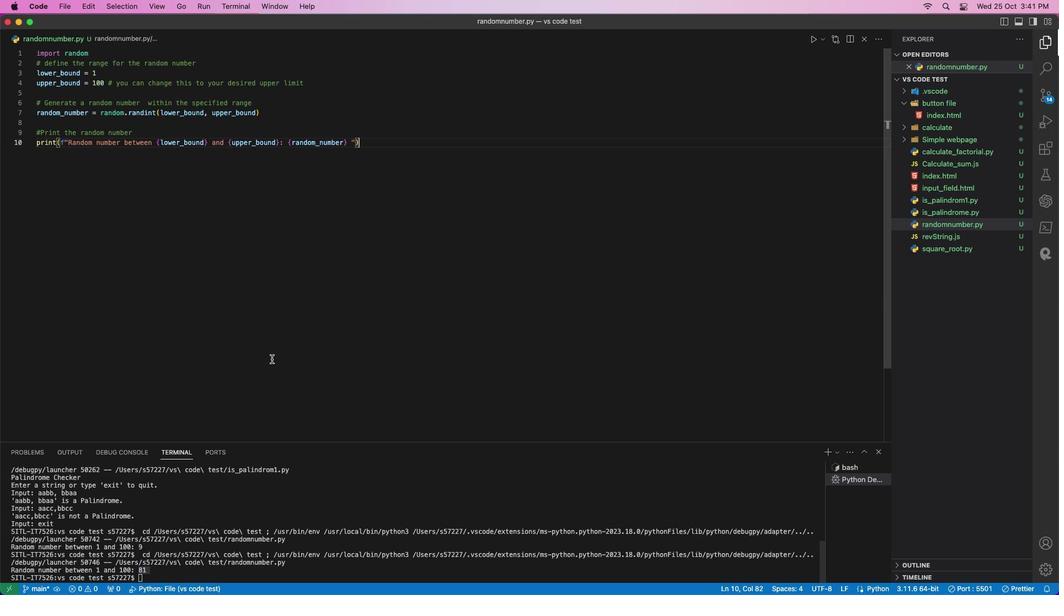 
Action: Mouse pressed left at (270, 357)
Screenshot: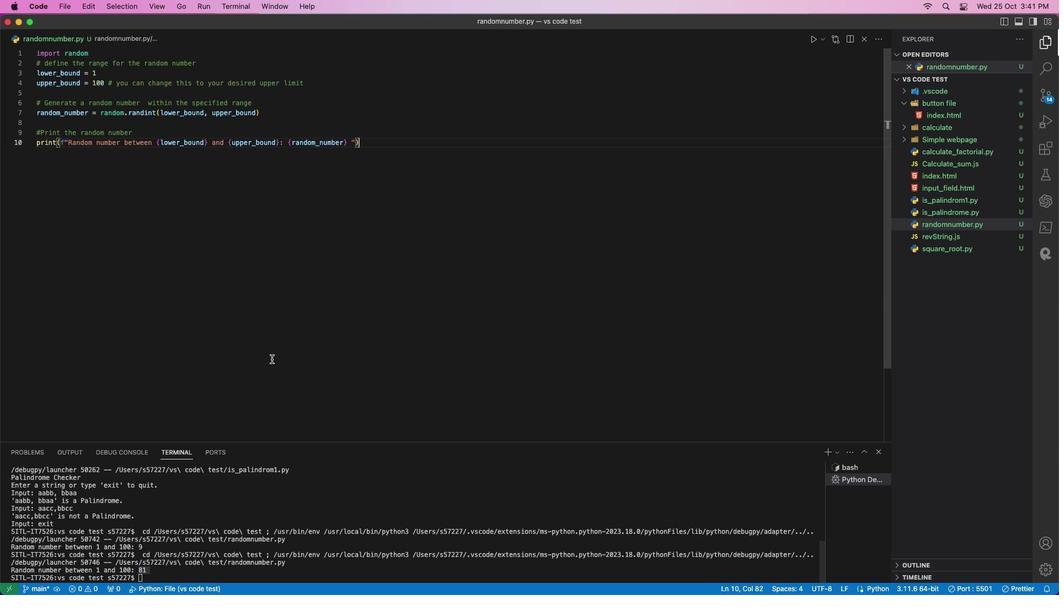 
